 Task: Filter the search "javascript" by a number of forks "30".
Action: Mouse moved to (796, 78)
Screenshot: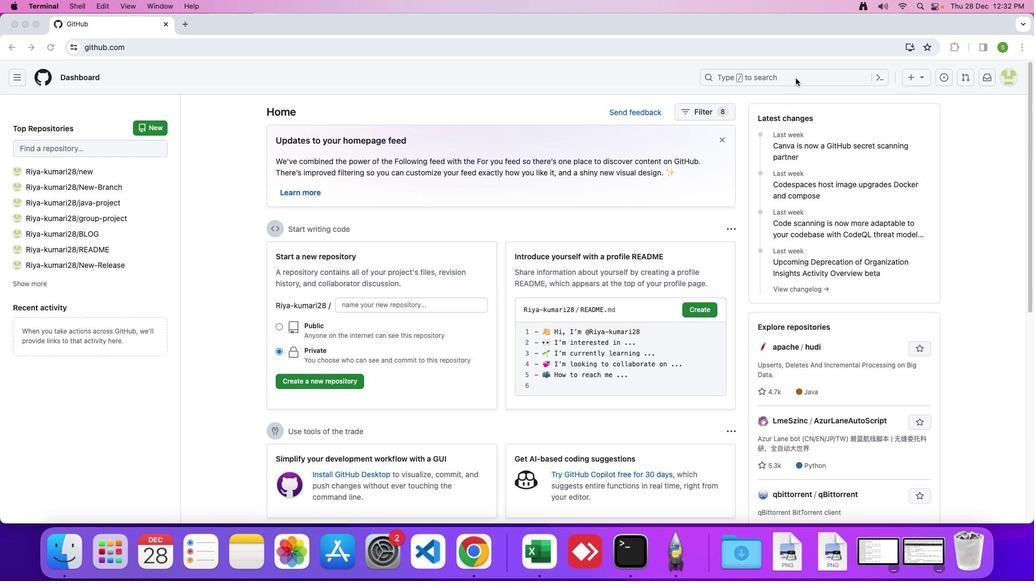 
Action: Mouse pressed left at (796, 78)
Screenshot: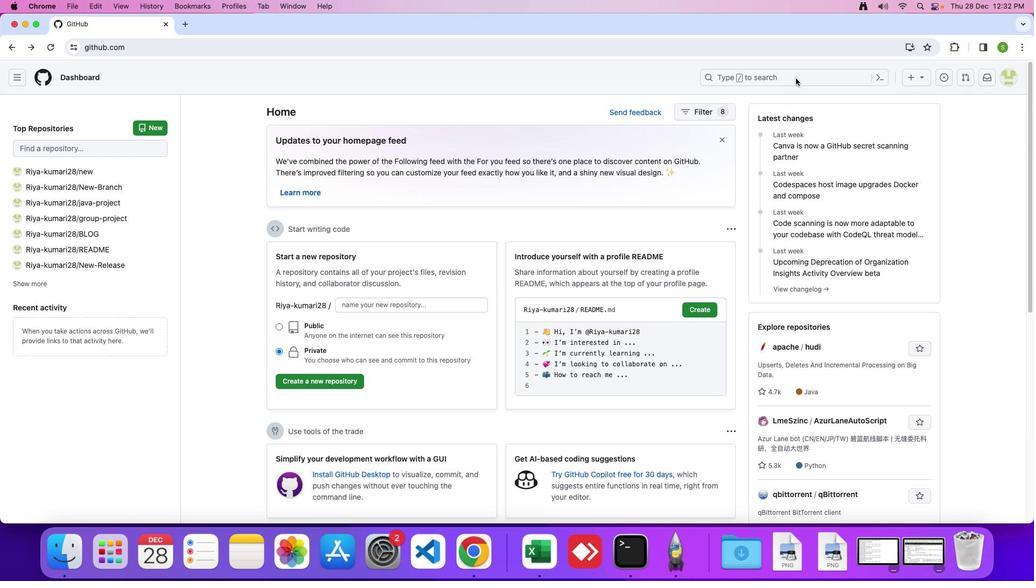 
Action: Mouse moved to (791, 77)
Screenshot: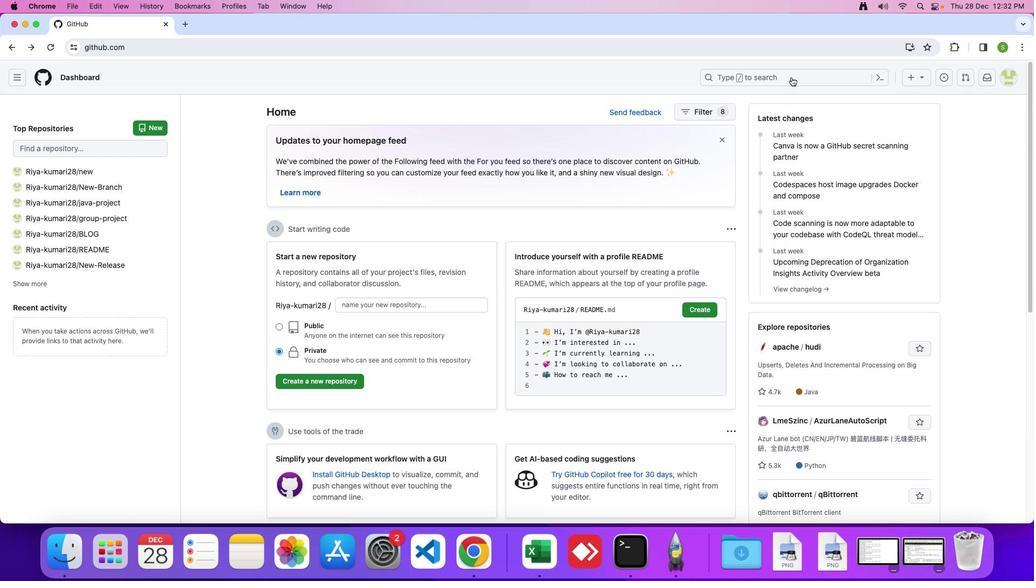 
Action: Mouse pressed left at (791, 77)
Screenshot: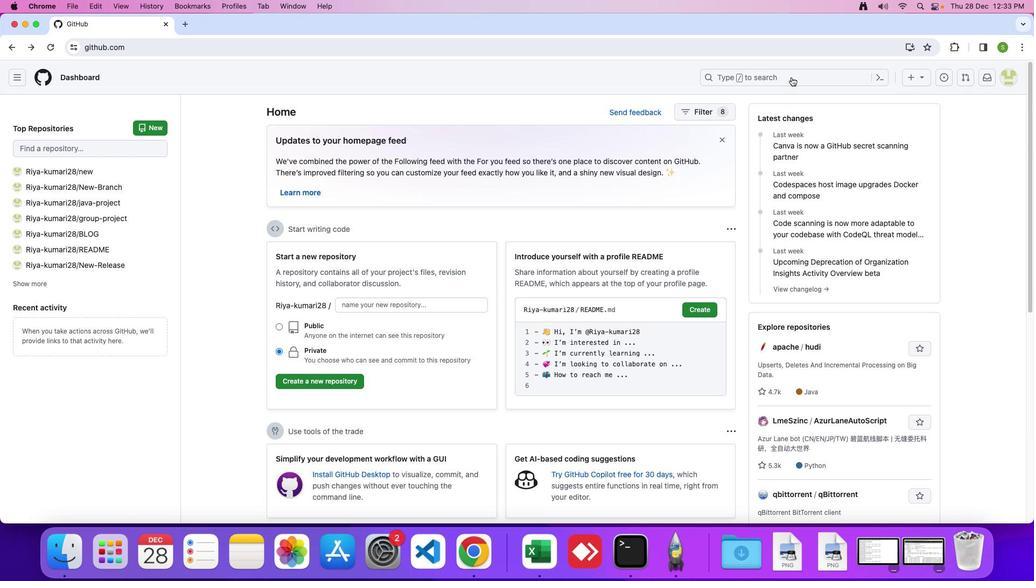 
Action: Mouse moved to (706, 77)
Screenshot: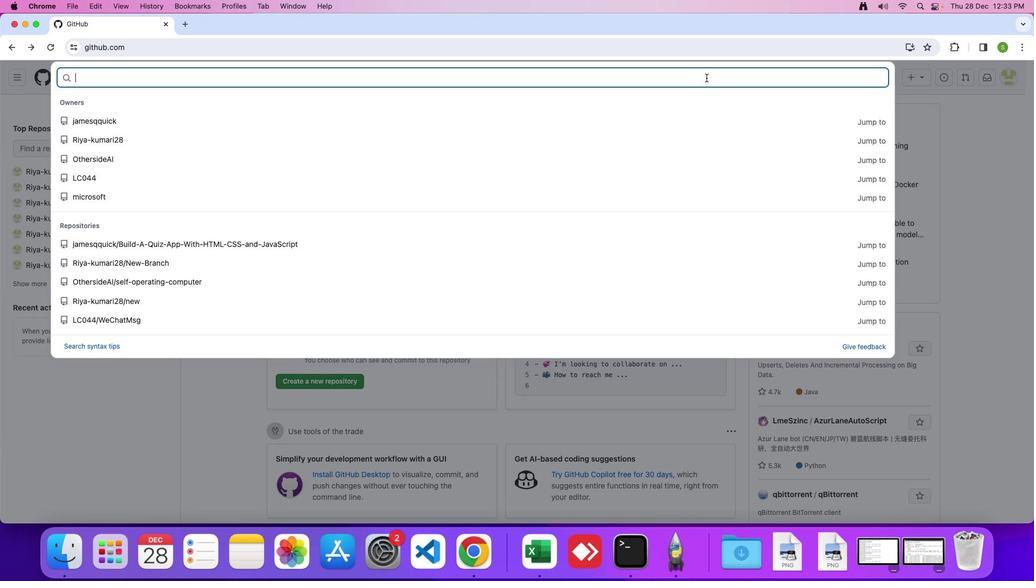 
Action: Key pressed 'J'Key.caps_lock'a''v''a''s''c''r''i''p''t'Key.enter
Screenshot: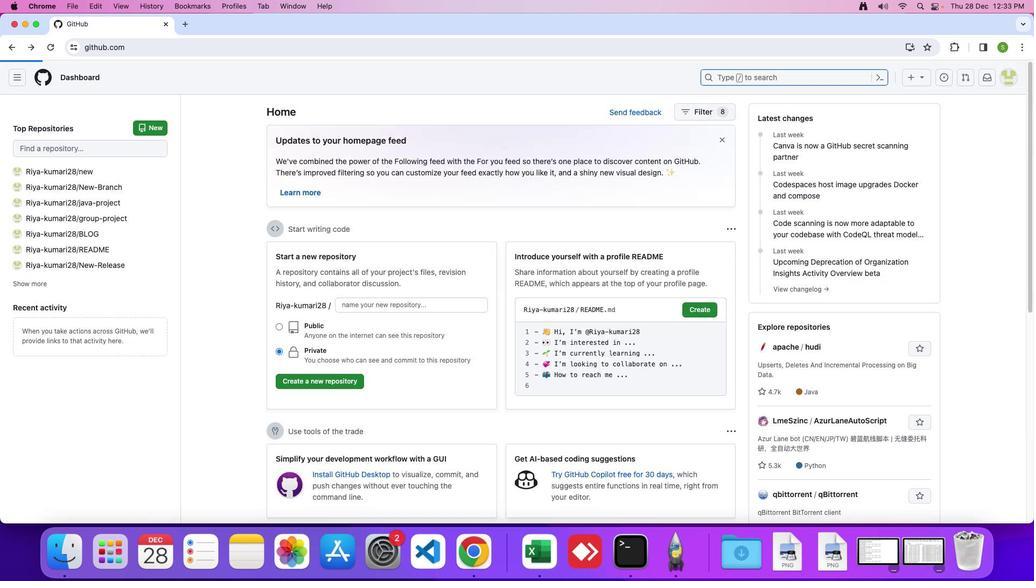 
Action: Mouse moved to (86, 321)
Screenshot: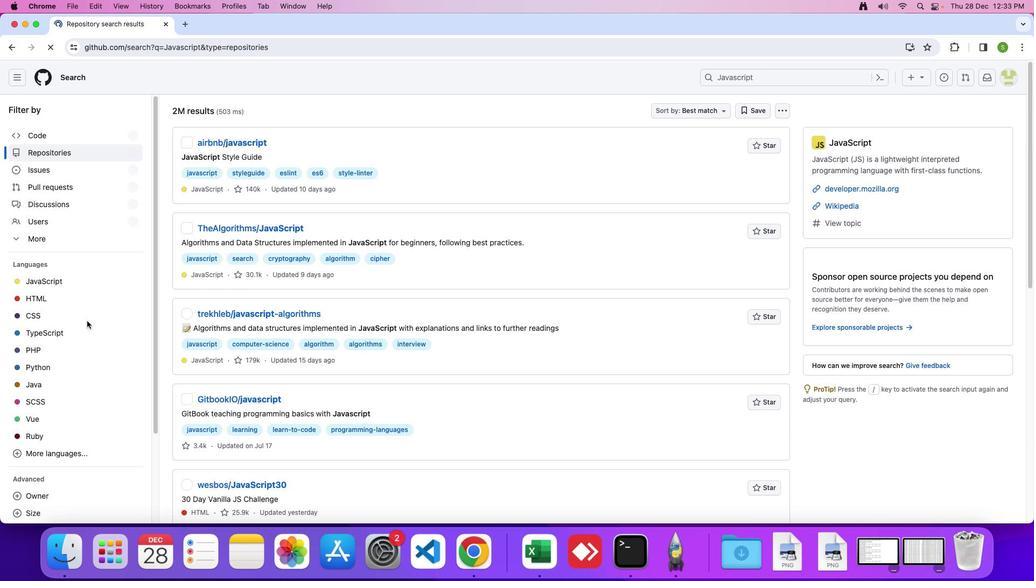 
Action: Mouse scrolled (86, 321) with delta (0, 0)
Screenshot: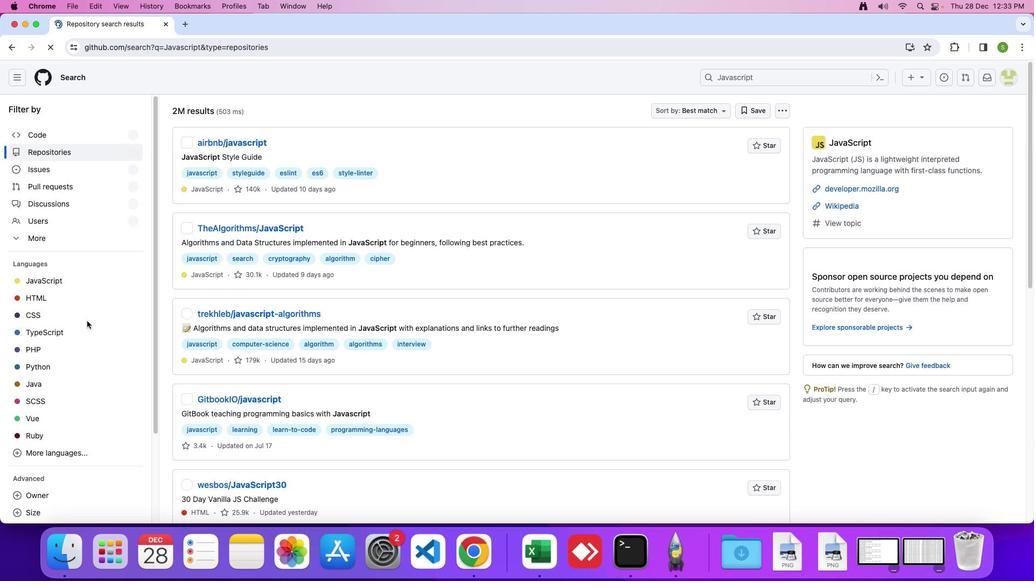 
Action: Mouse scrolled (86, 321) with delta (0, 0)
Screenshot: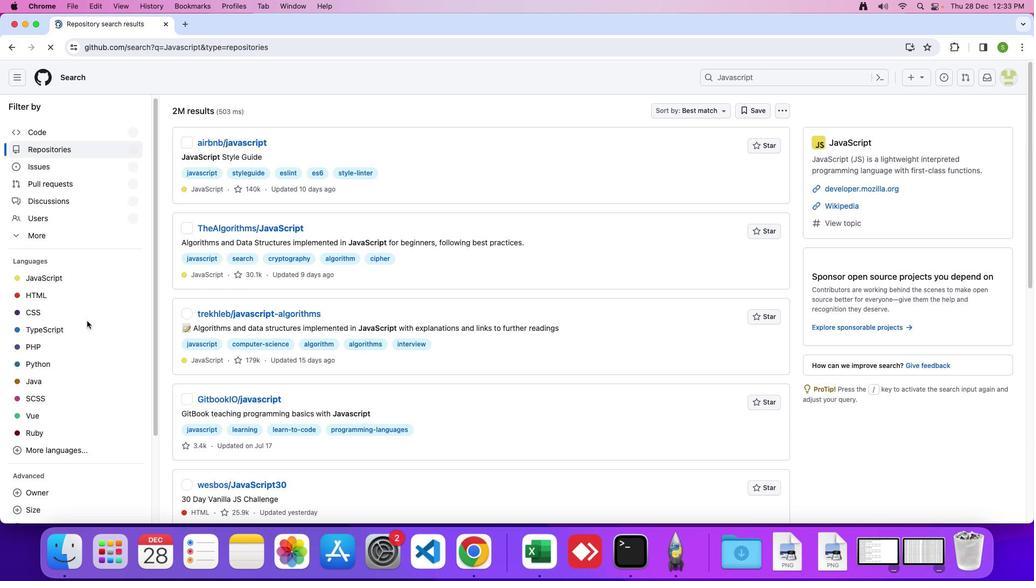 
Action: Mouse scrolled (86, 321) with delta (0, 0)
Screenshot: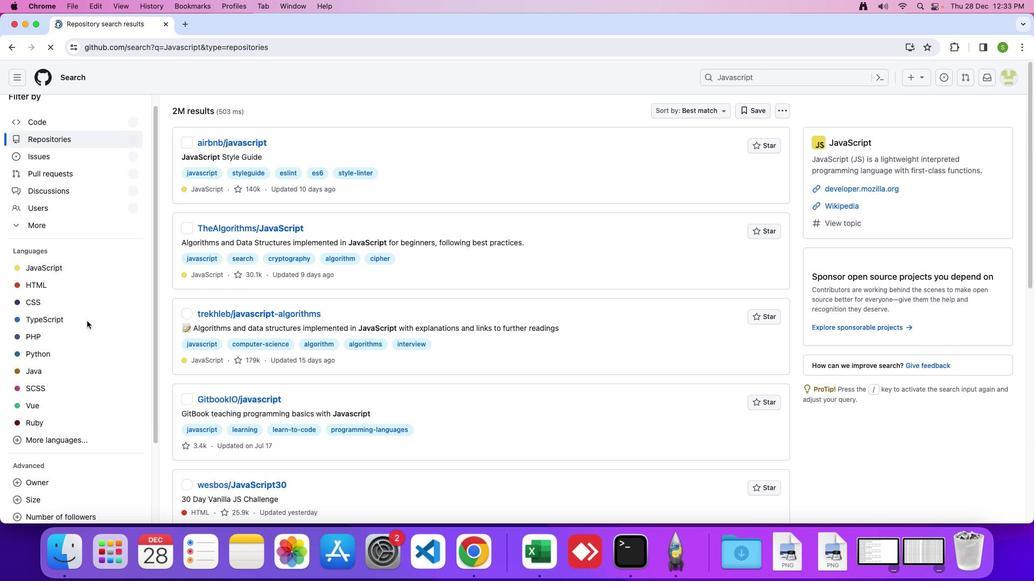 
Action: Mouse scrolled (86, 321) with delta (0, 0)
Screenshot: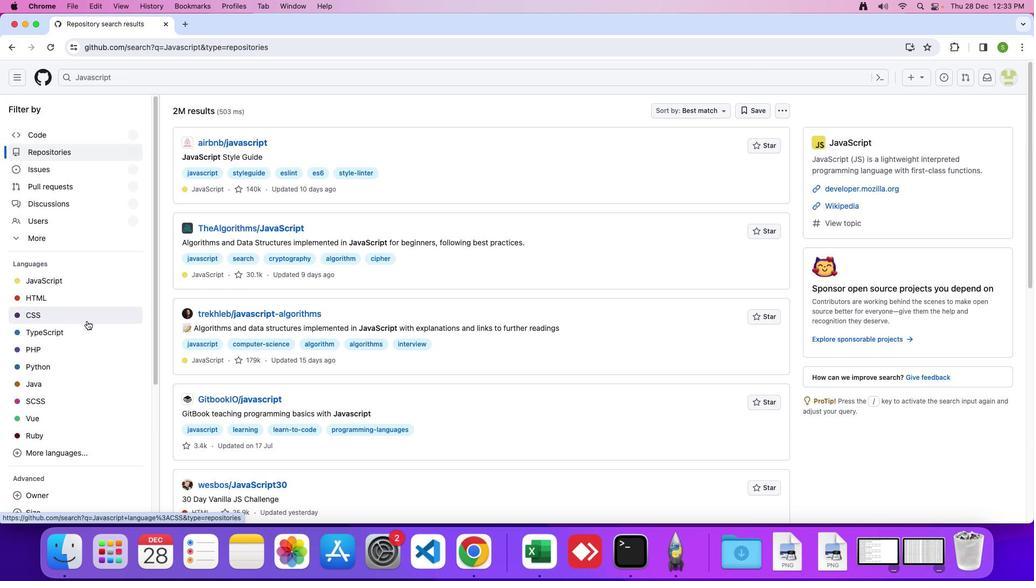 
Action: Mouse scrolled (86, 321) with delta (0, 0)
Screenshot: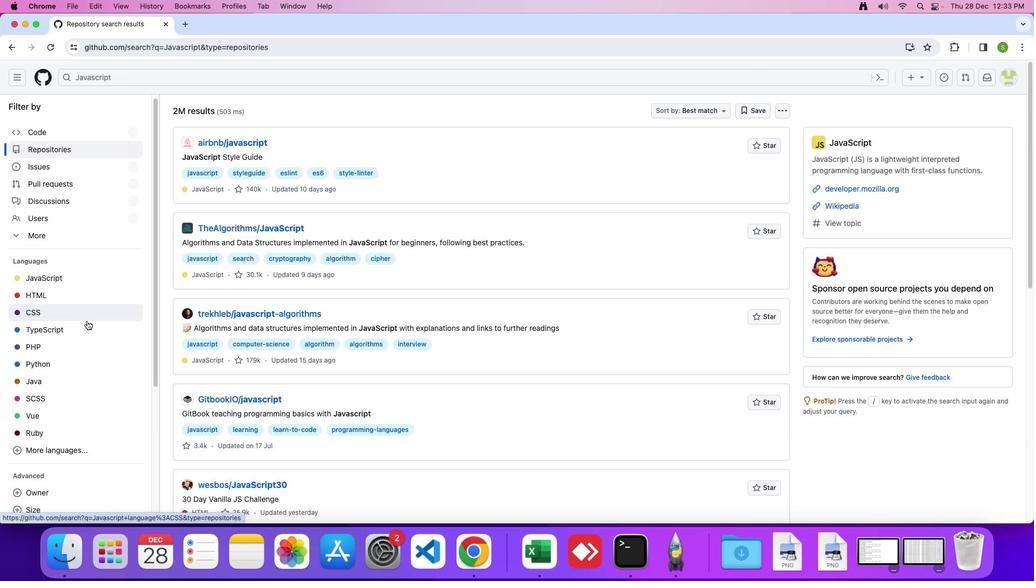 
Action: Mouse scrolled (86, 321) with delta (0, 0)
Screenshot: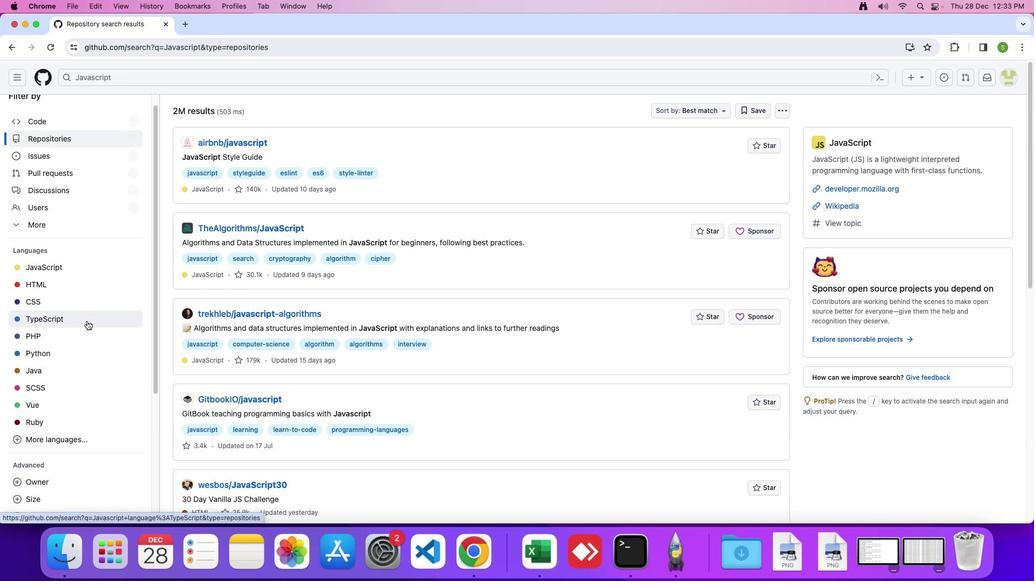 
Action: Mouse scrolled (86, 321) with delta (0, 0)
Screenshot: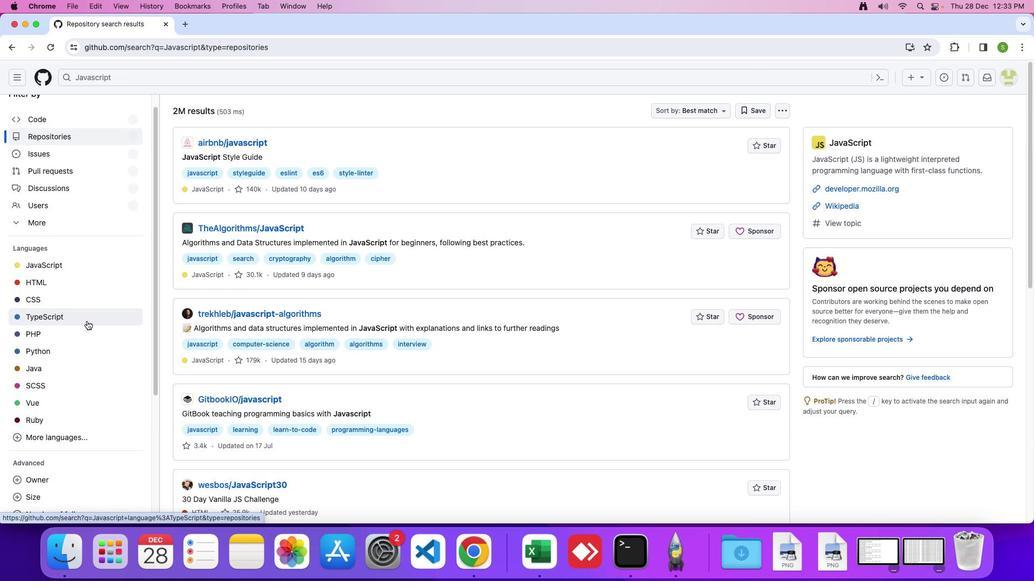 
Action: Mouse scrolled (86, 321) with delta (0, 0)
Screenshot: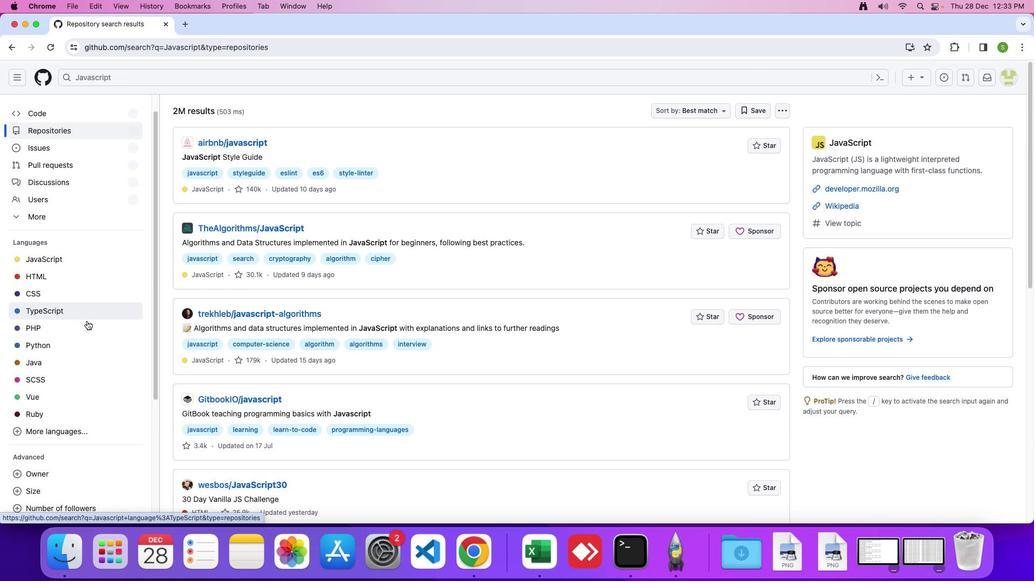 
Action: Mouse scrolled (86, 321) with delta (0, -1)
Screenshot: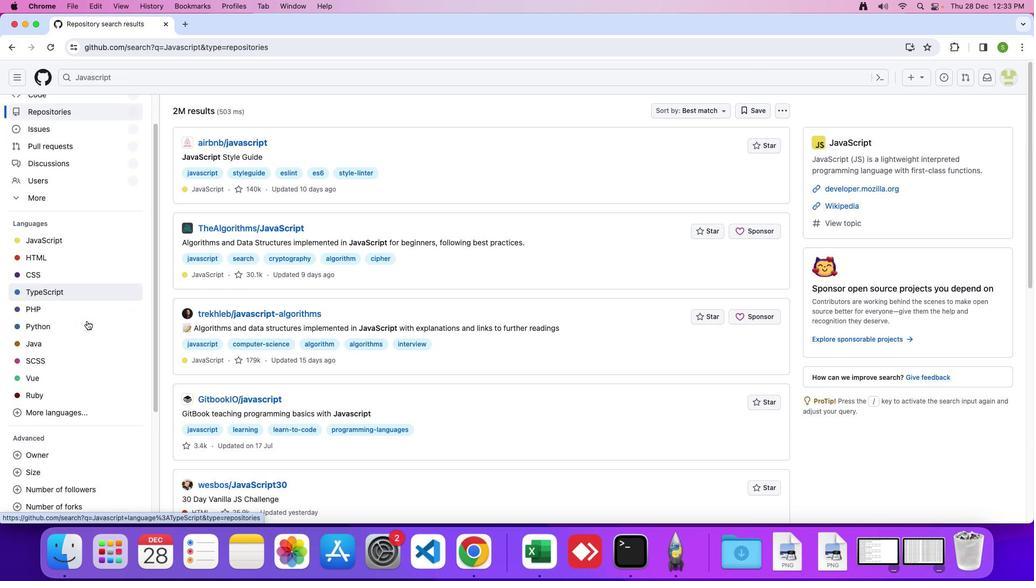 
Action: Mouse scrolled (86, 321) with delta (0, 0)
Screenshot: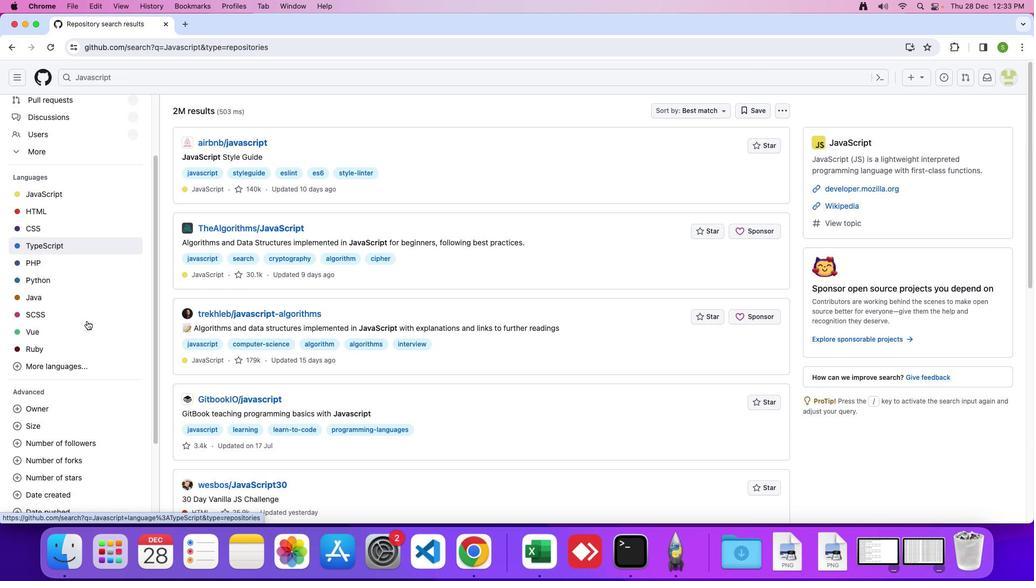 
Action: Mouse scrolled (86, 321) with delta (0, 0)
Screenshot: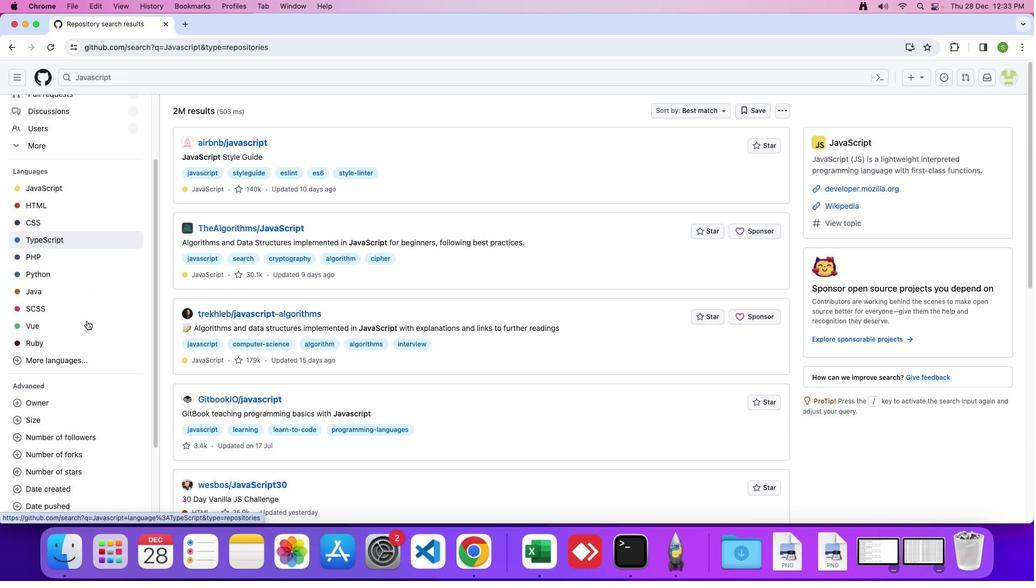 
Action: Mouse scrolled (86, 321) with delta (0, 0)
Screenshot: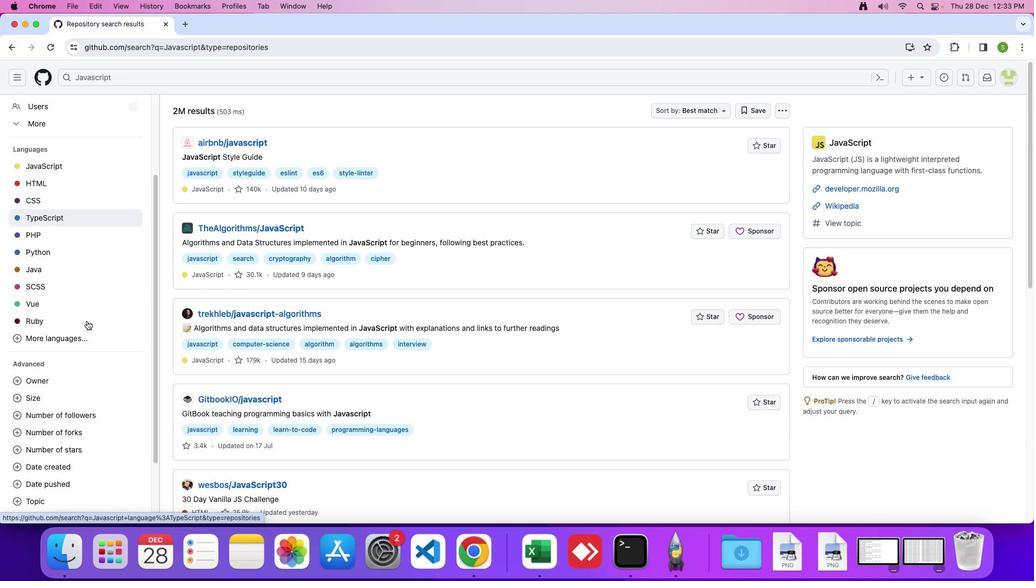 
Action: Mouse scrolled (86, 321) with delta (0, 0)
Screenshot: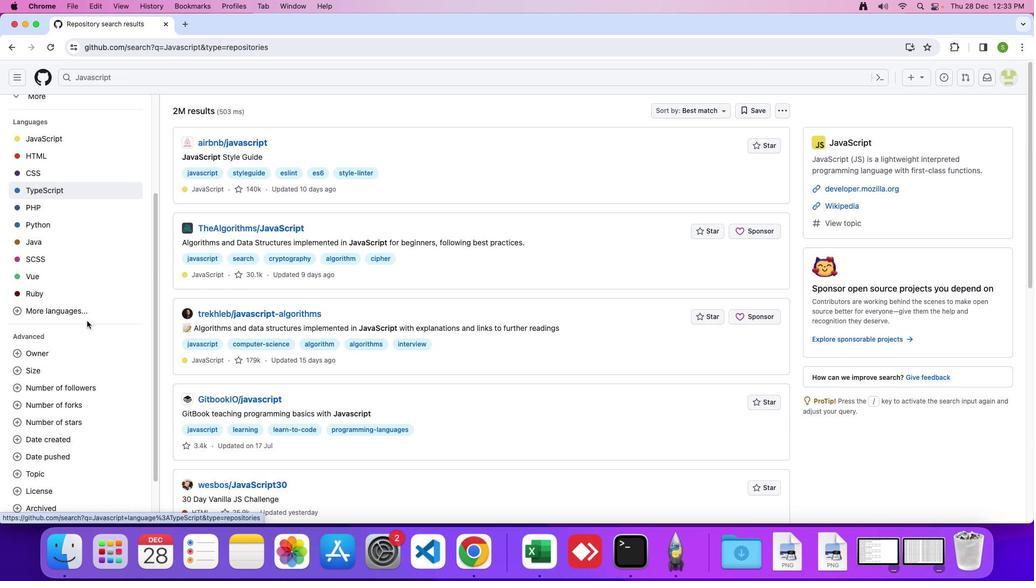 
Action: Mouse scrolled (86, 321) with delta (0, 0)
Screenshot: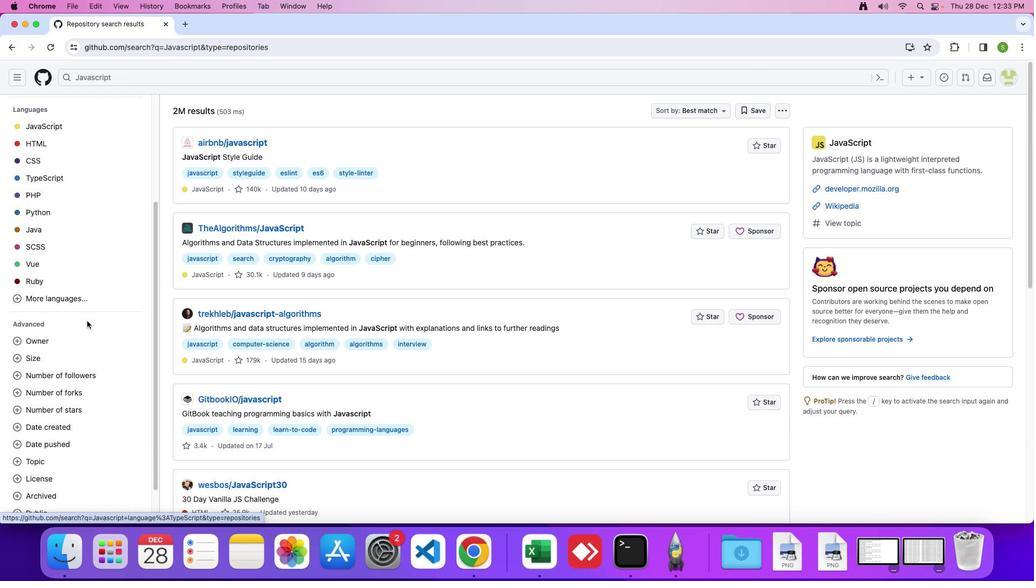 
Action: Mouse scrolled (86, 321) with delta (0, 0)
Screenshot: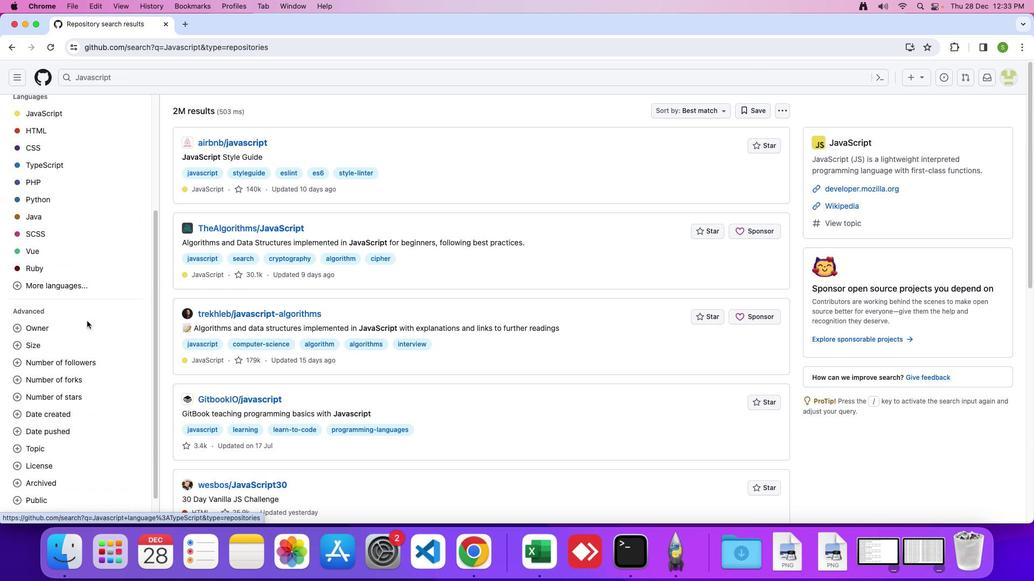 
Action: Mouse scrolled (86, 321) with delta (0, 0)
Screenshot: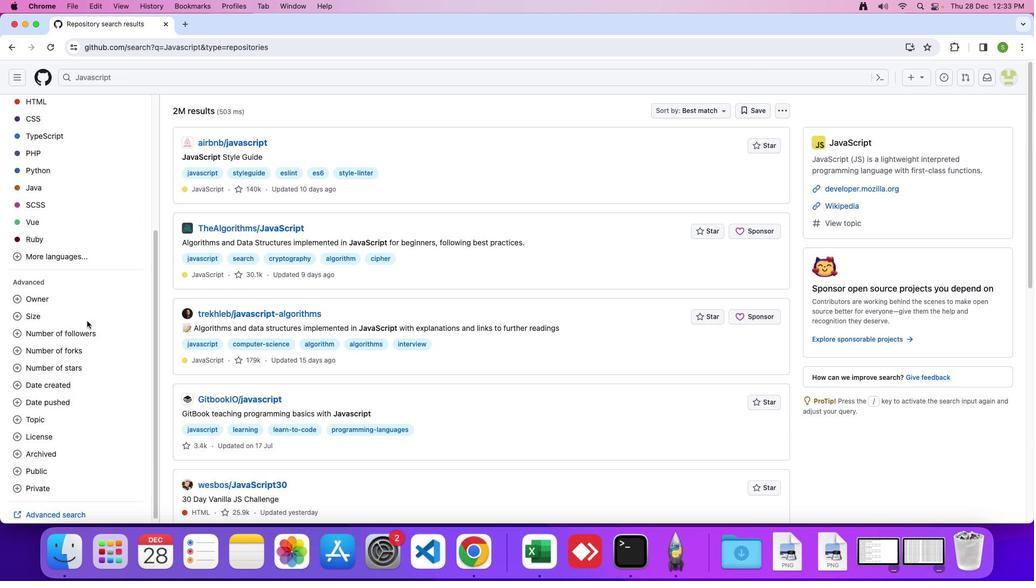 
Action: Mouse scrolled (86, 321) with delta (0, 0)
Screenshot: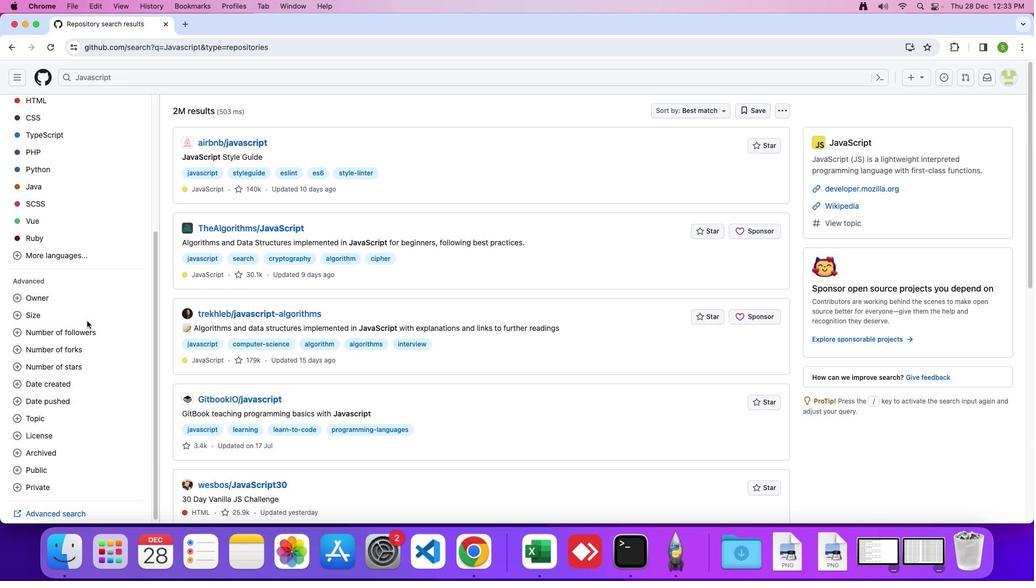 
Action: Mouse scrolled (86, 321) with delta (0, 0)
Screenshot: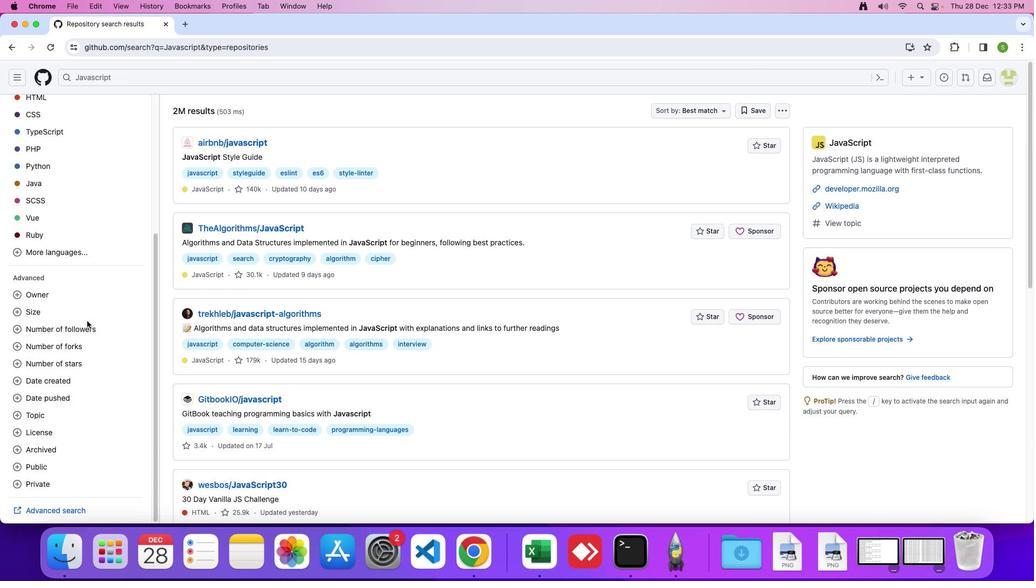 
Action: Mouse moved to (50, 348)
Screenshot: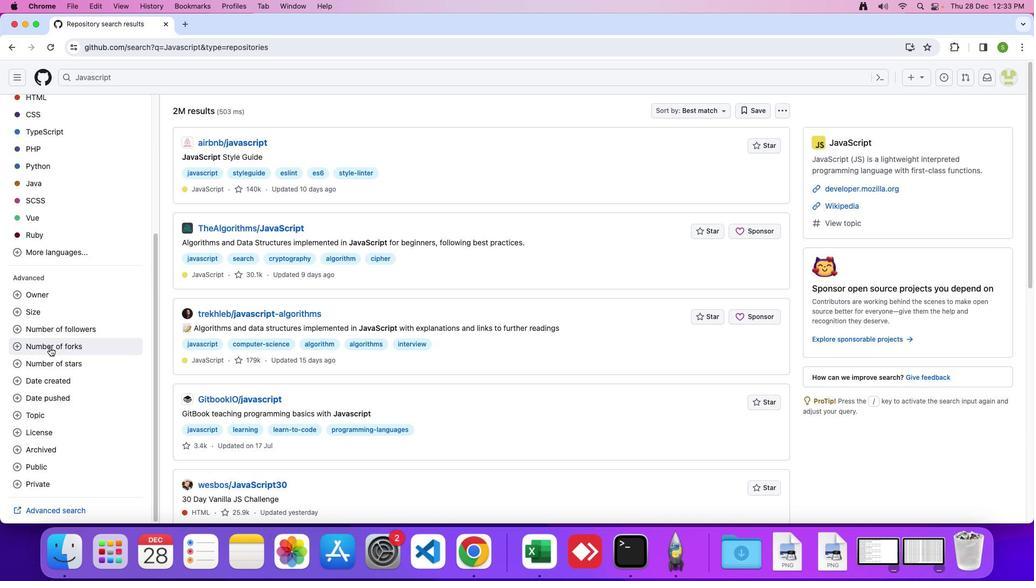 
Action: Mouse pressed left at (50, 348)
Screenshot: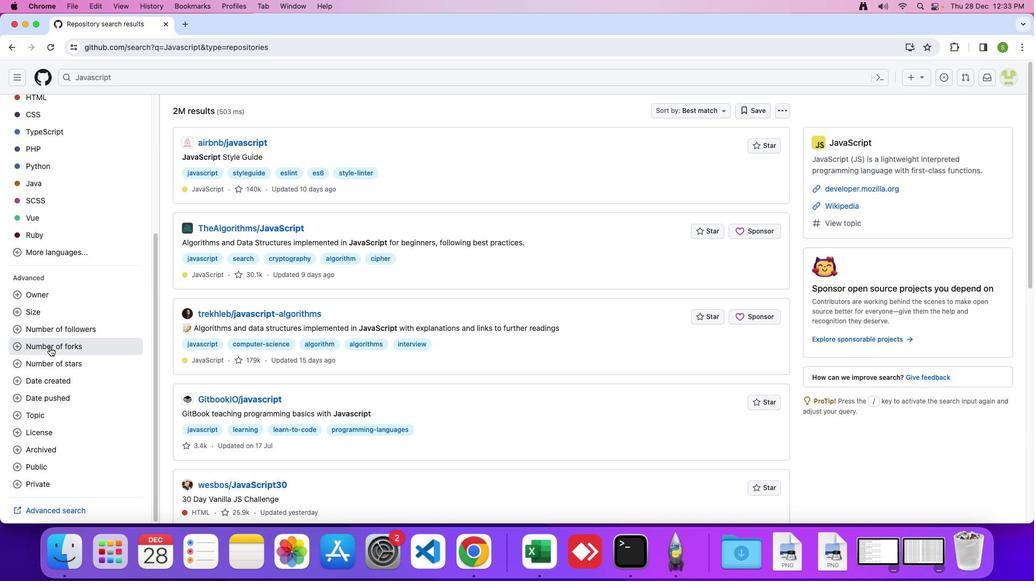 
Action: Mouse moved to (254, 78)
Screenshot: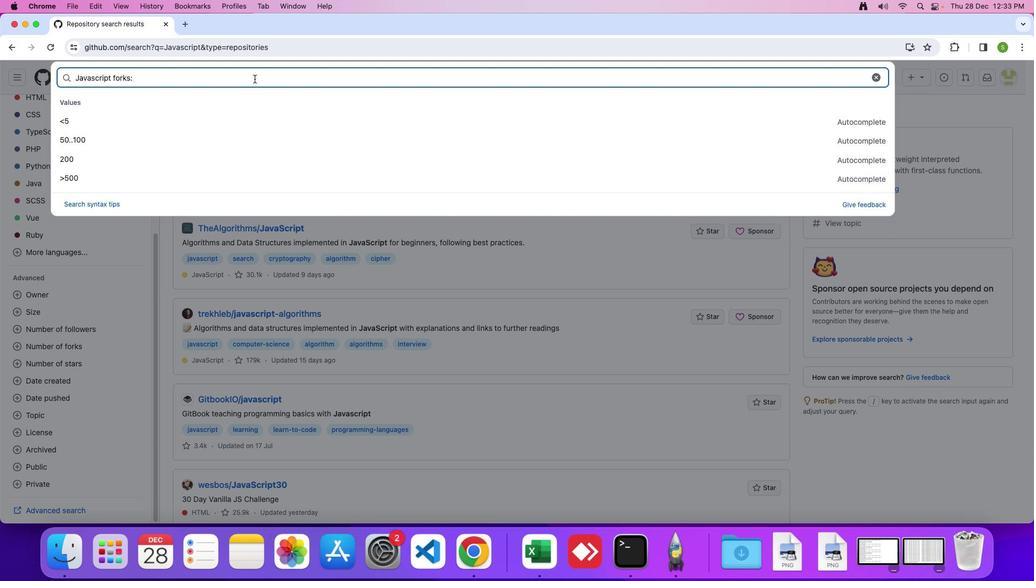 
Action: Key pressed '3''0'Key.enter
Screenshot: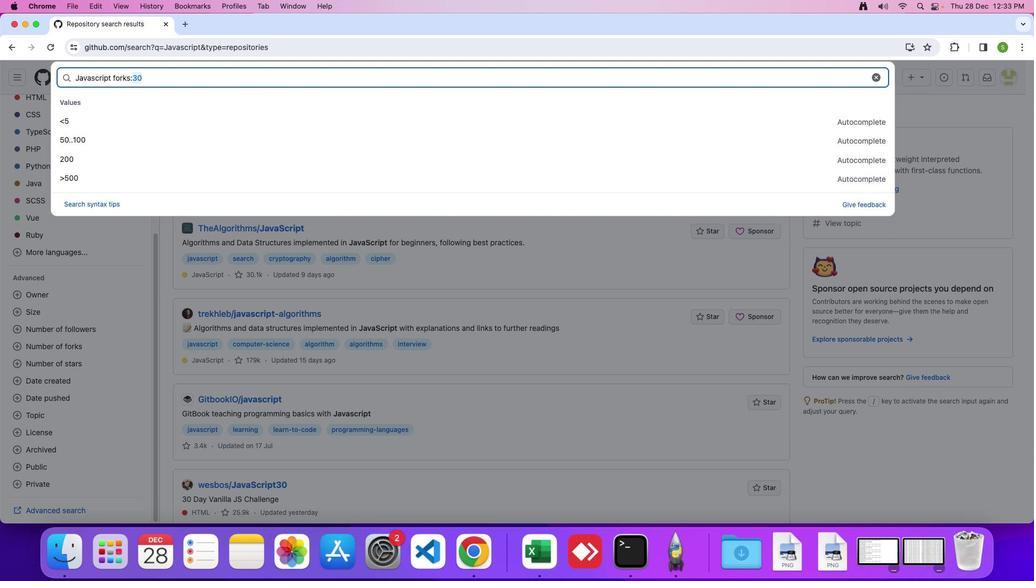 
Action: Mouse moved to (267, 135)
Screenshot: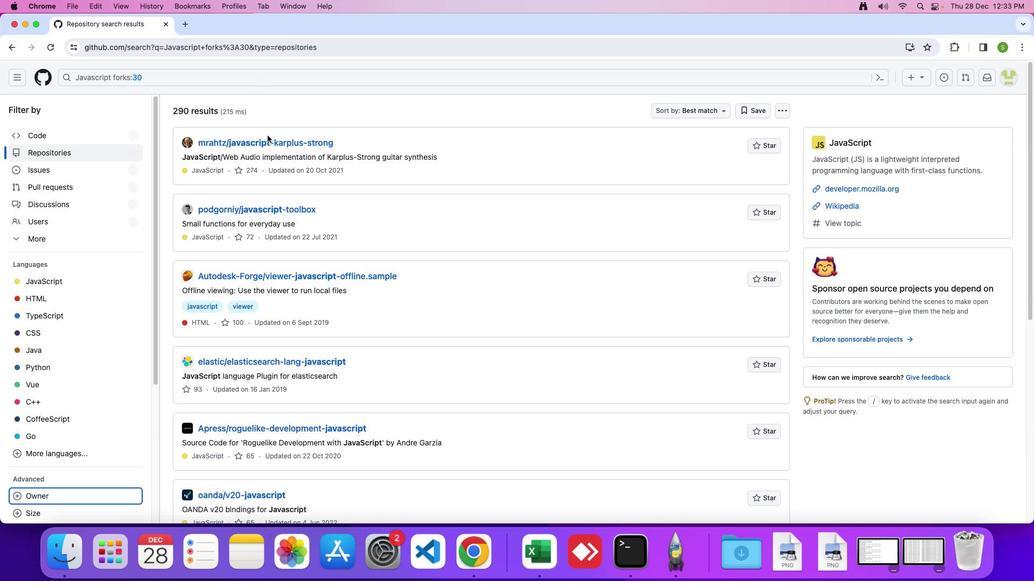 
